 Task: Check the average views per listing of 1 bathroom in the last 5 years.
Action: Mouse moved to (808, 186)
Screenshot: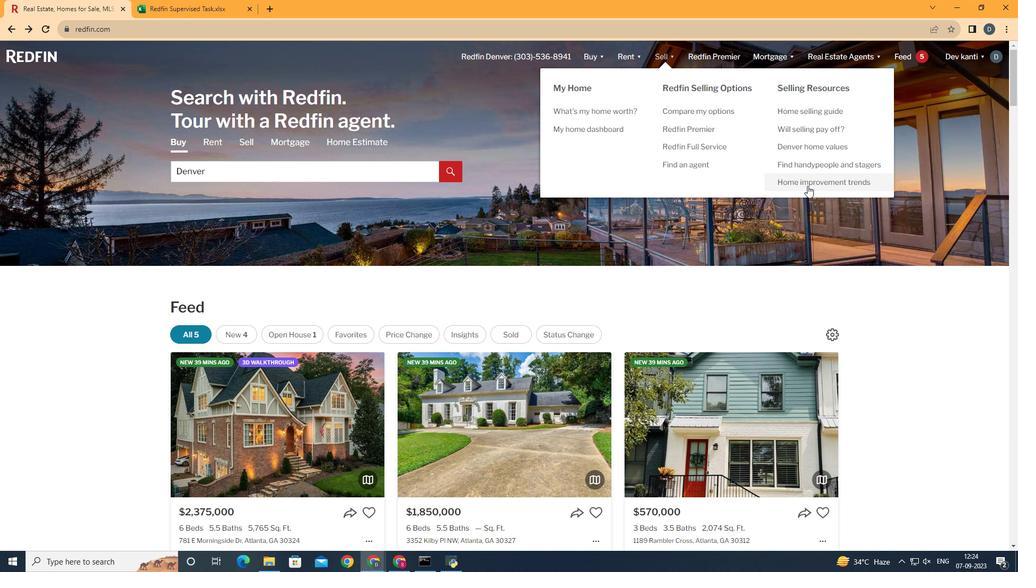 
Action: Mouse pressed left at (808, 186)
Screenshot: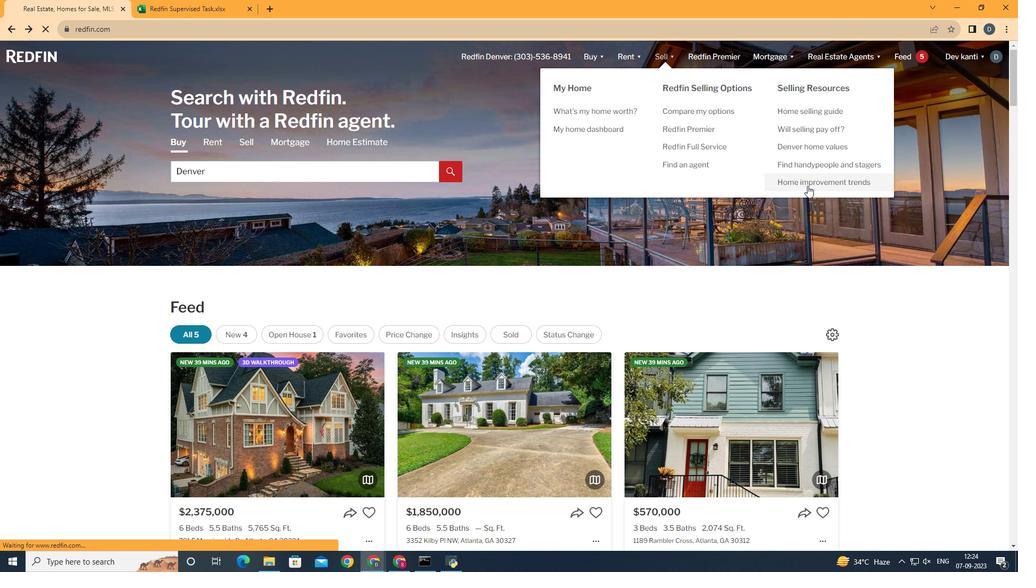 
Action: Mouse moved to (262, 204)
Screenshot: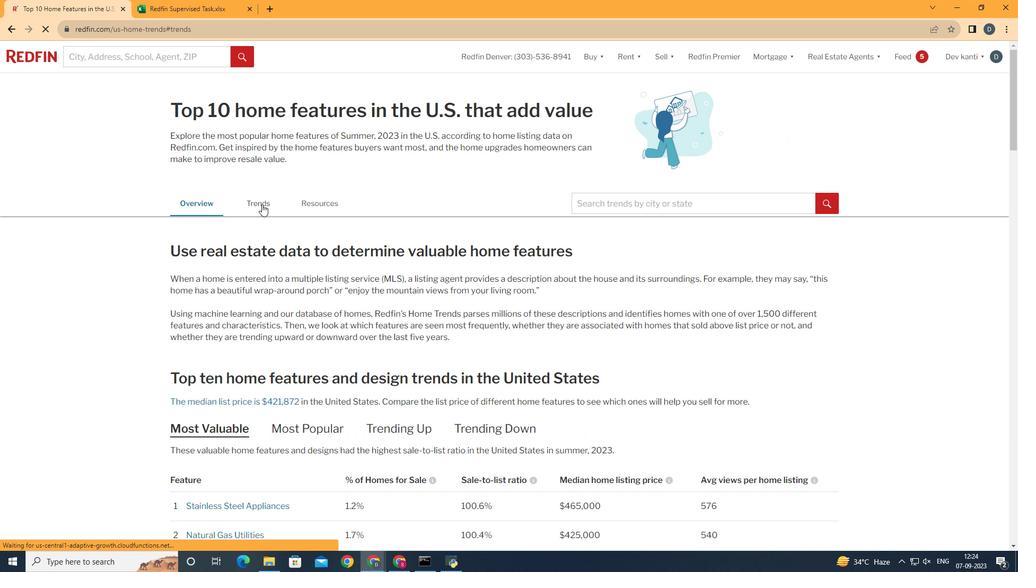 
Action: Mouse pressed left at (262, 204)
Screenshot: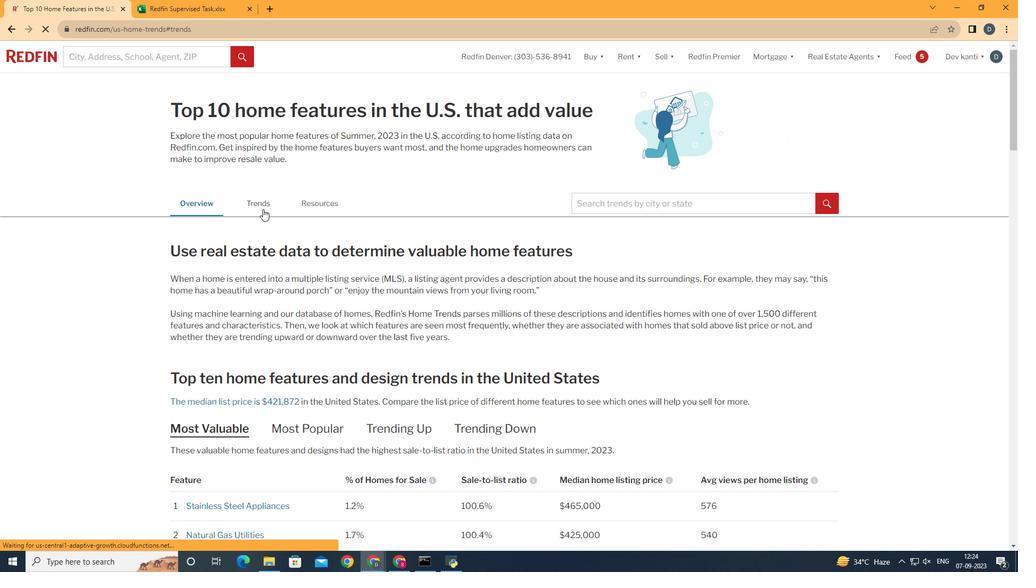 
Action: Mouse moved to (323, 241)
Screenshot: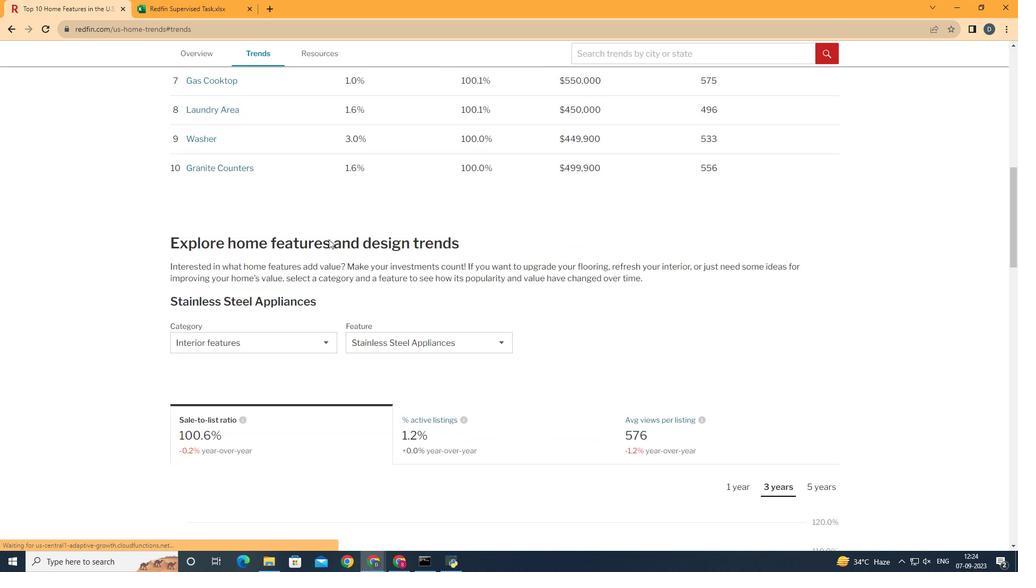 
Action: Mouse scrolled (323, 241) with delta (0, 0)
Screenshot: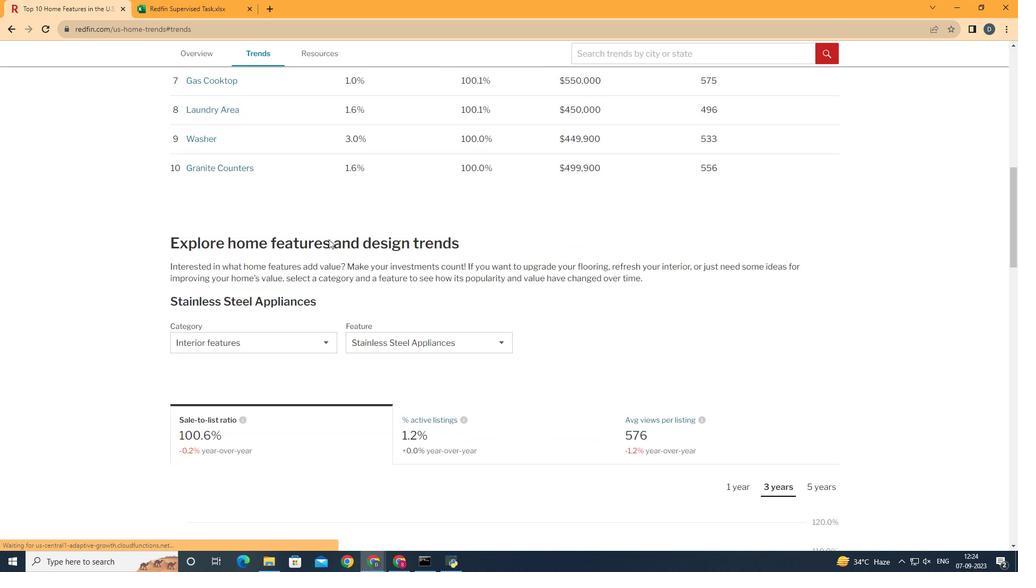
Action: Mouse moved to (324, 241)
Screenshot: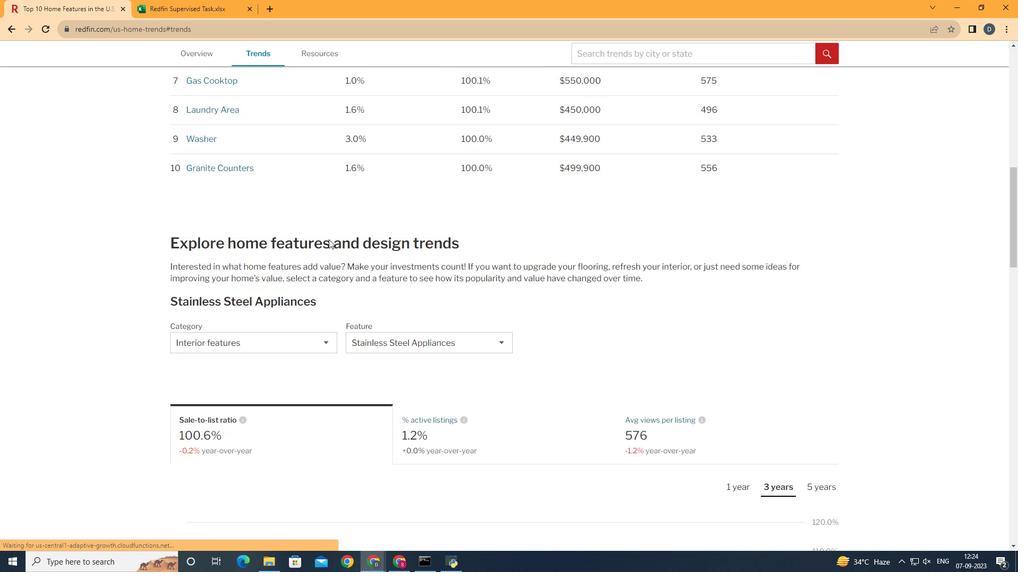 
Action: Mouse scrolled (324, 241) with delta (0, 0)
Screenshot: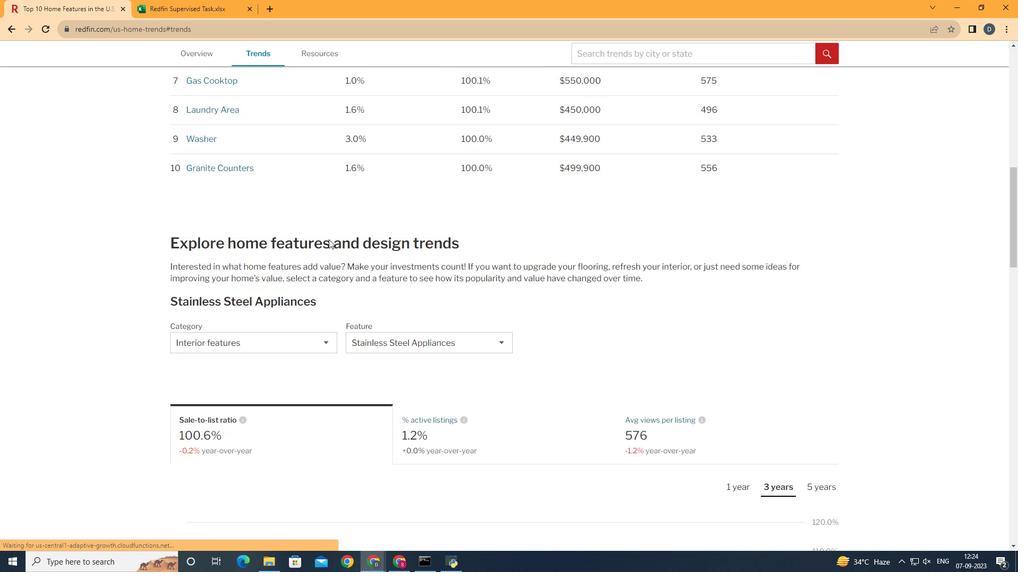 
Action: Mouse moved to (325, 241)
Screenshot: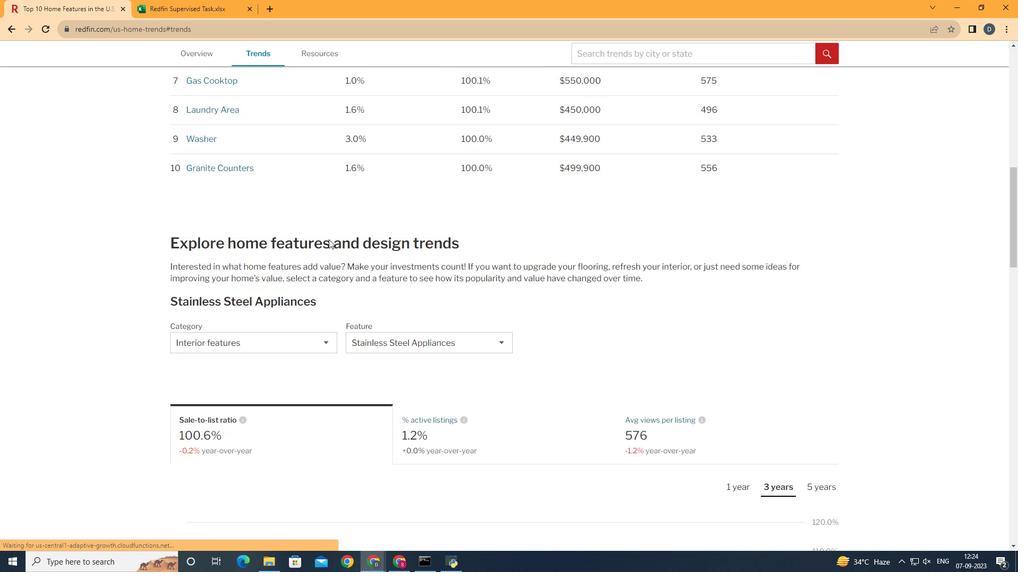 
Action: Mouse scrolled (325, 240) with delta (0, 0)
Screenshot: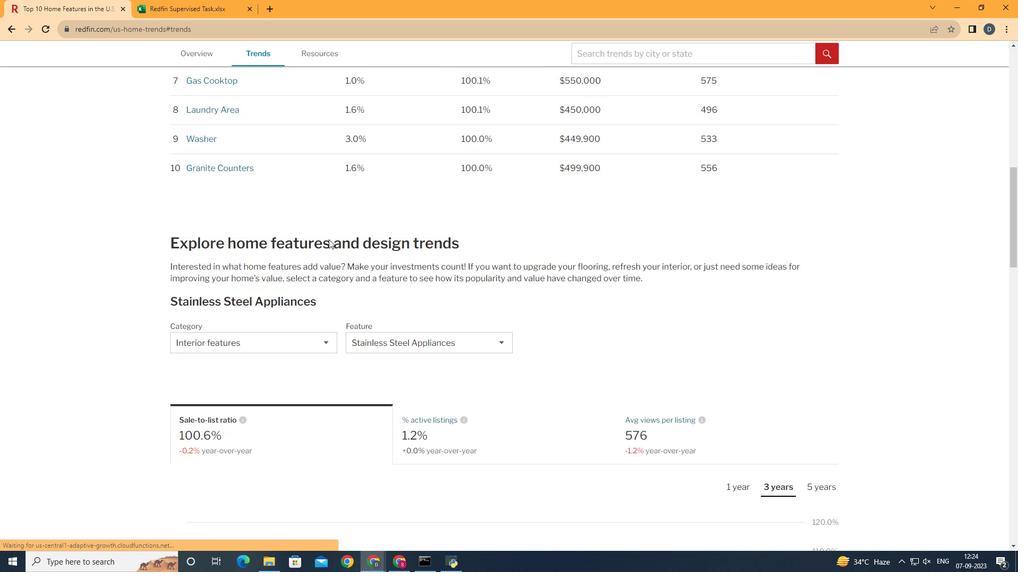 
Action: Mouse moved to (325, 241)
Screenshot: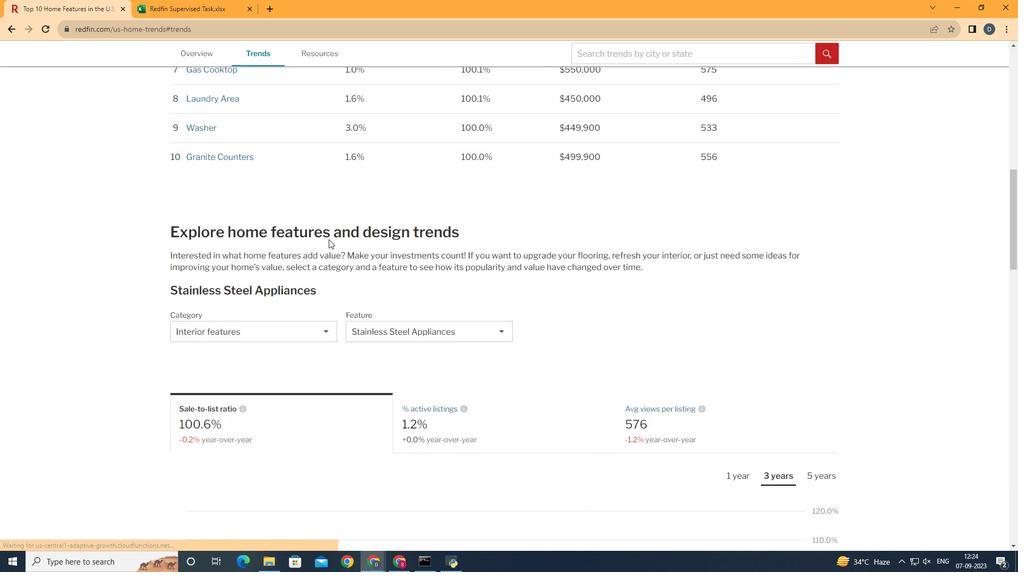 
Action: Mouse scrolled (325, 240) with delta (0, 0)
Screenshot: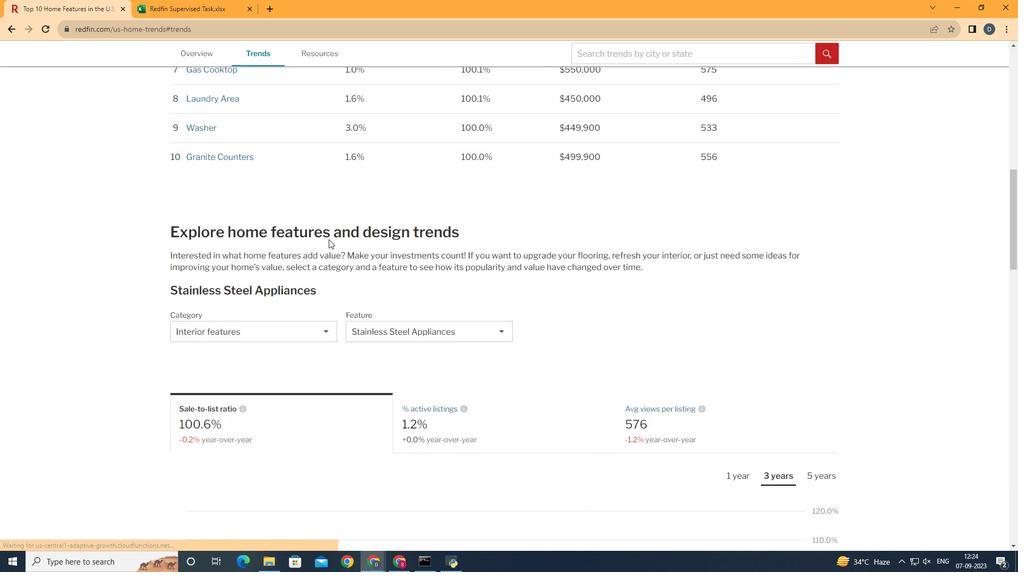 
Action: Mouse moved to (326, 240)
Screenshot: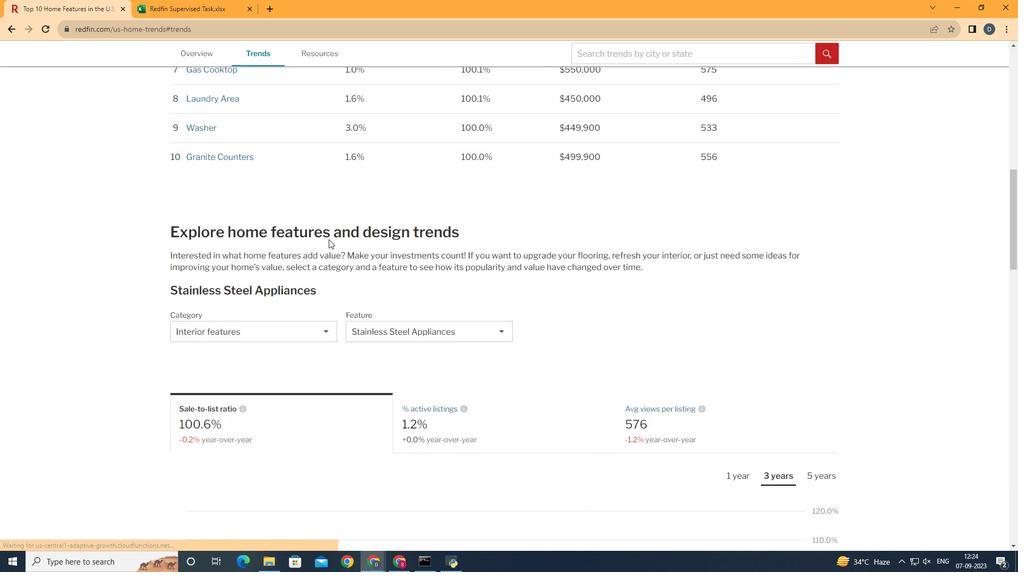 
Action: Mouse scrolled (326, 240) with delta (0, 0)
Screenshot: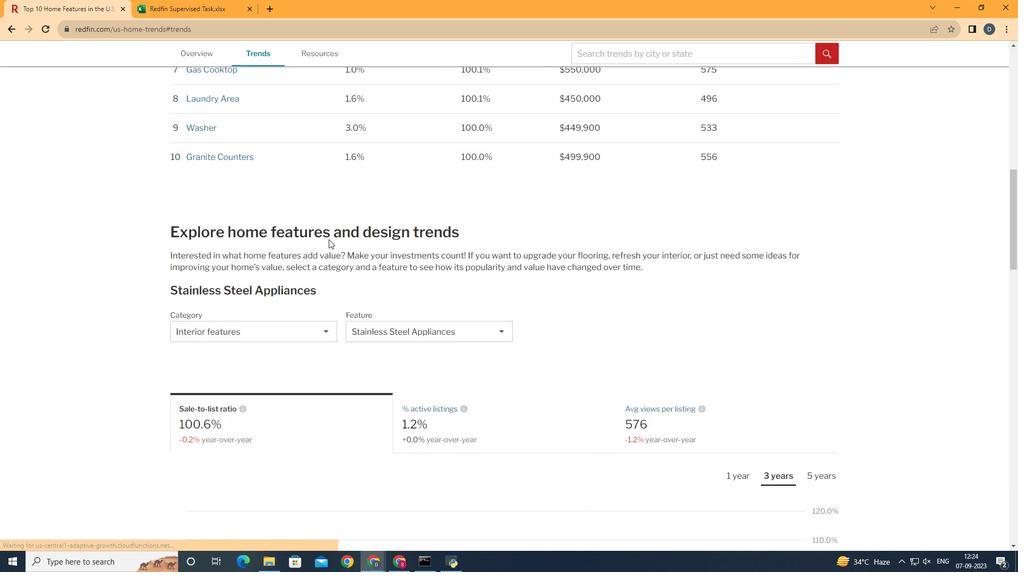 
Action: Mouse moved to (328, 240)
Screenshot: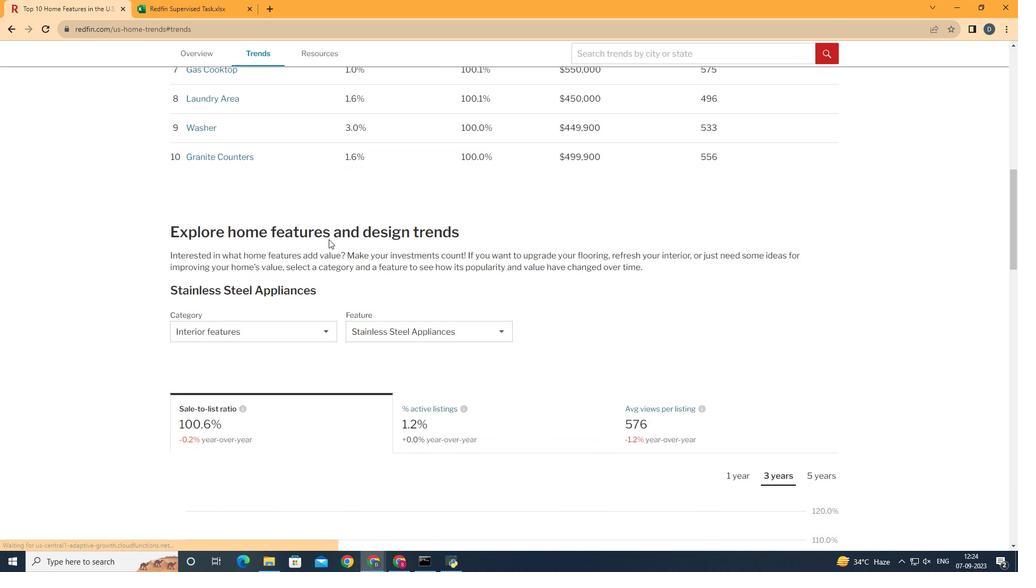 
Action: Mouse scrolled (328, 239) with delta (0, 0)
Screenshot: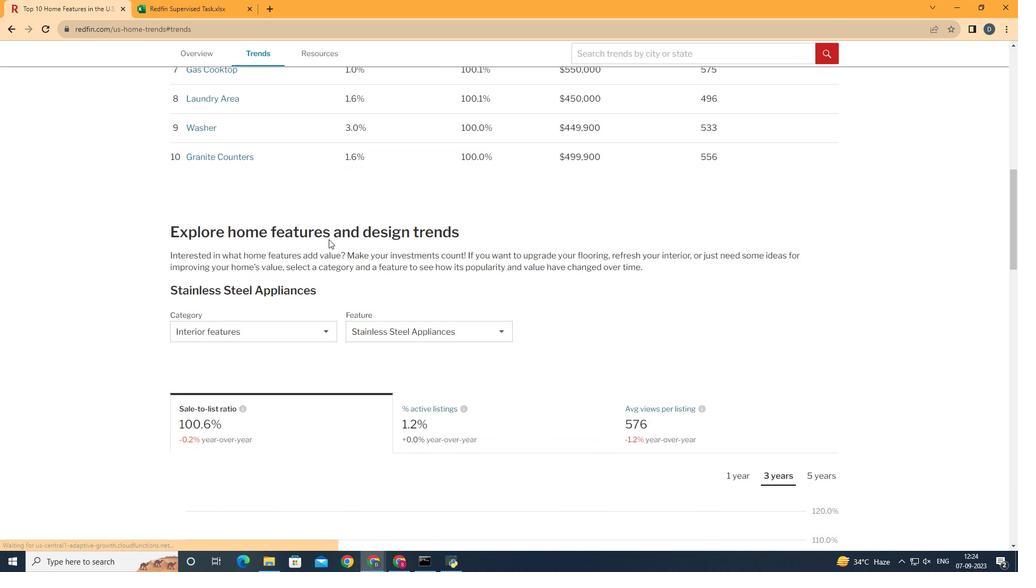 
Action: Mouse moved to (328, 239)
Screenshot: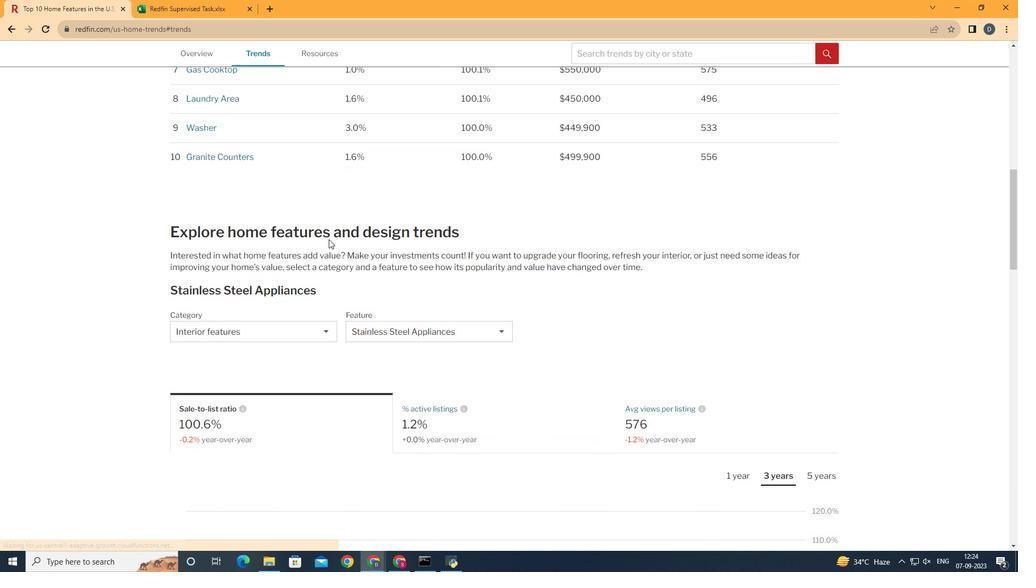 
Action: Mouse scrolled (328, 239) with delta (0, 0)
Screenshot: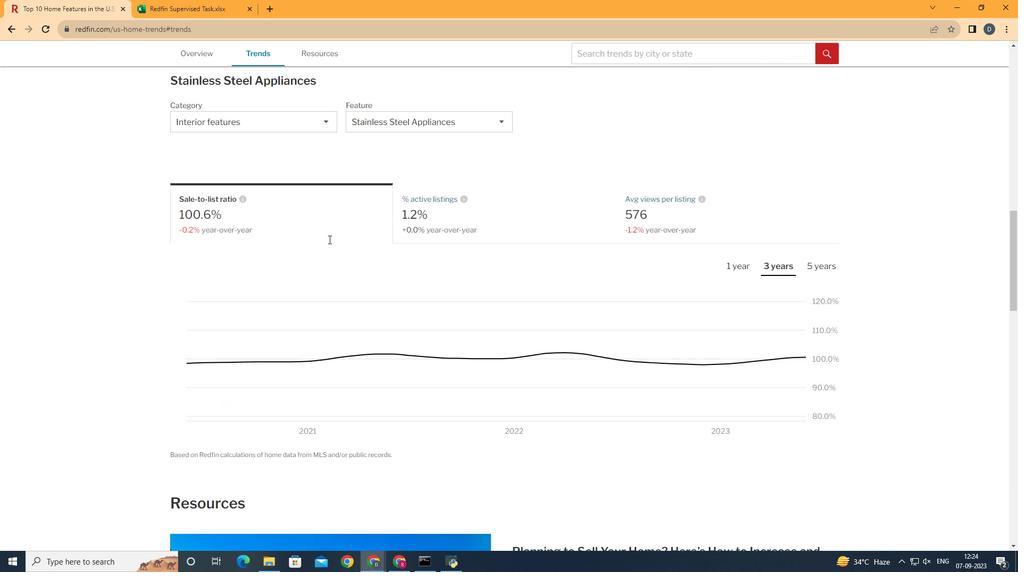 
Action: Mouse scrolled (328, 239) with delta (0, 0)
Screenshot: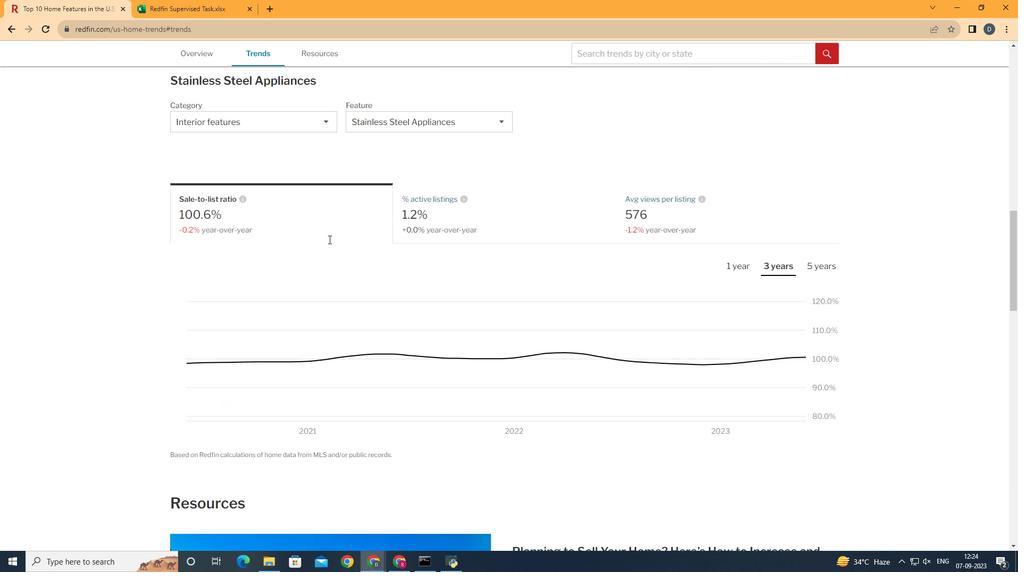 
Action: Mouse scrolled (328, 239) with delta (0, 0)
Screenshot: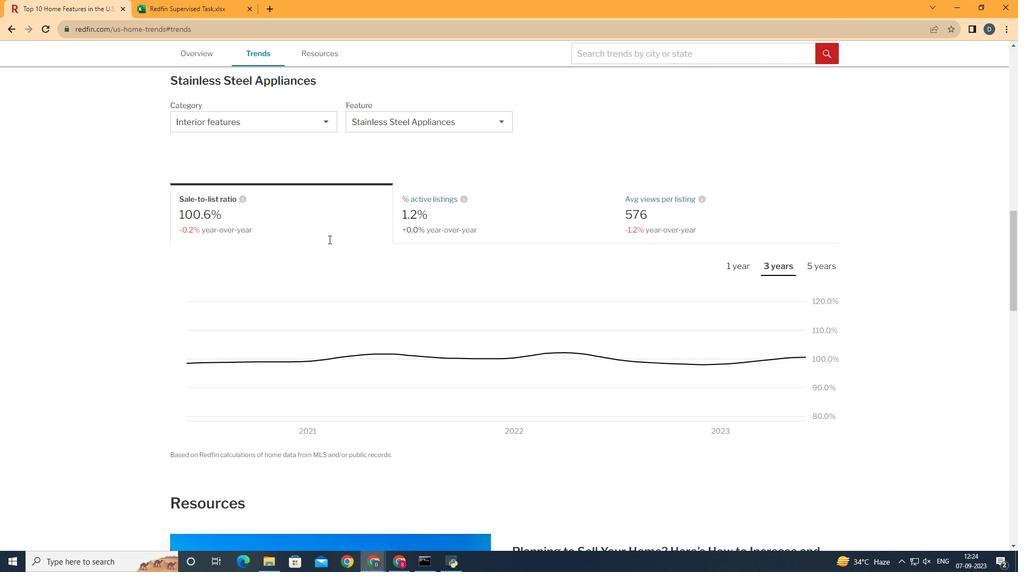 
Action: Mouse scrolled (328, 239) with delta (0, 0)
Screenshot: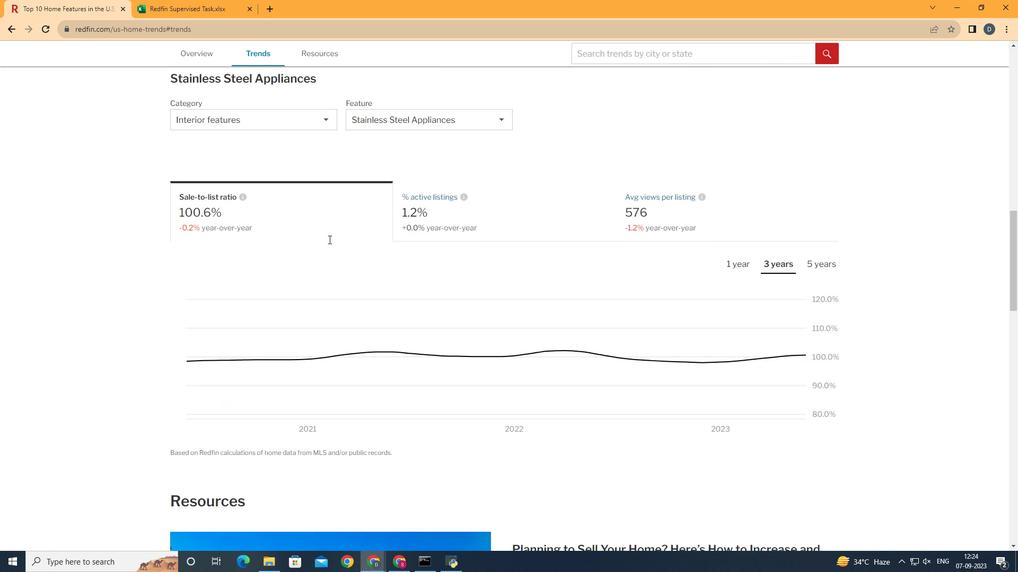 
Action: Mouse moved to (284, 113)
Screenshot: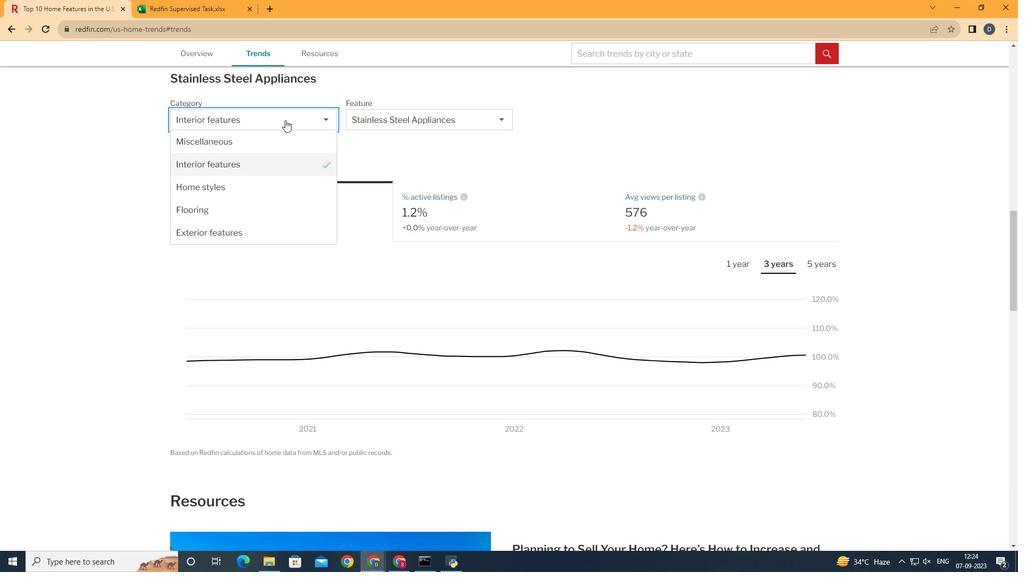 
Action: Mouse pressed left at (284, 113)
Screenshot: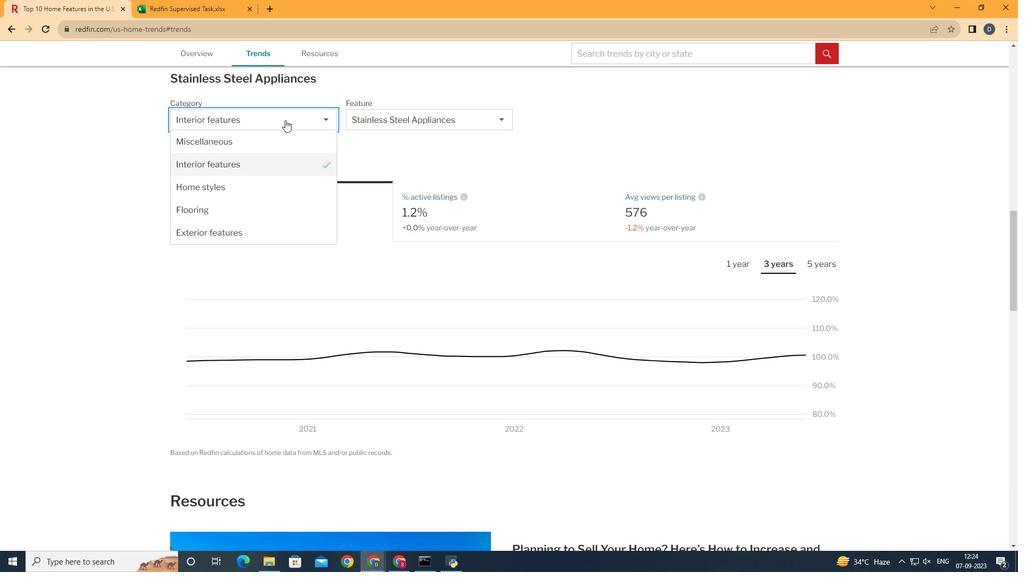 
Action: Mouse moved to (287, 166)
Screenshot: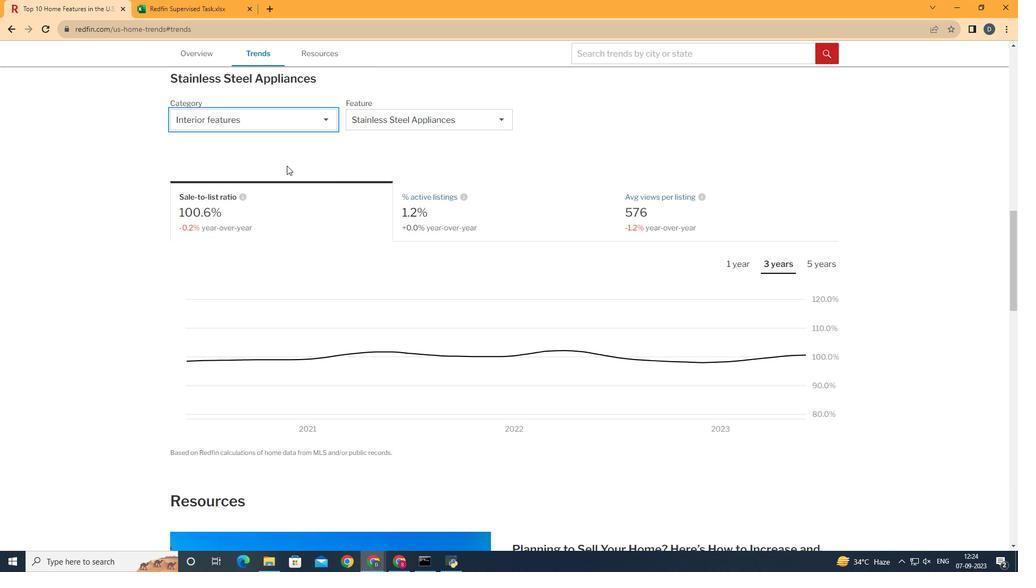 
Action: Mouse pressed left at (287, 166)
Screenshot: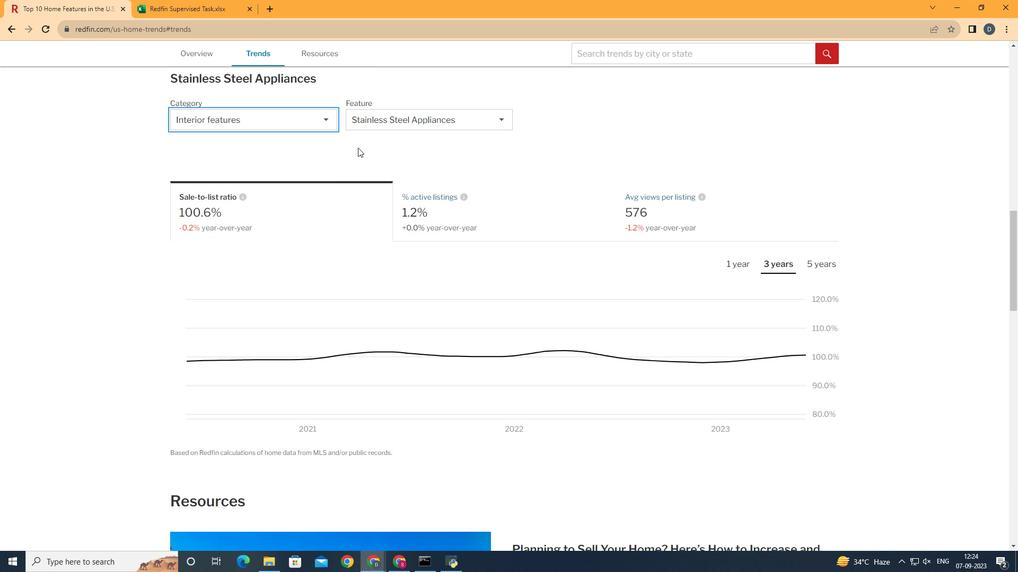 
Action: Mouse moved to (473, 124)
Screenshot: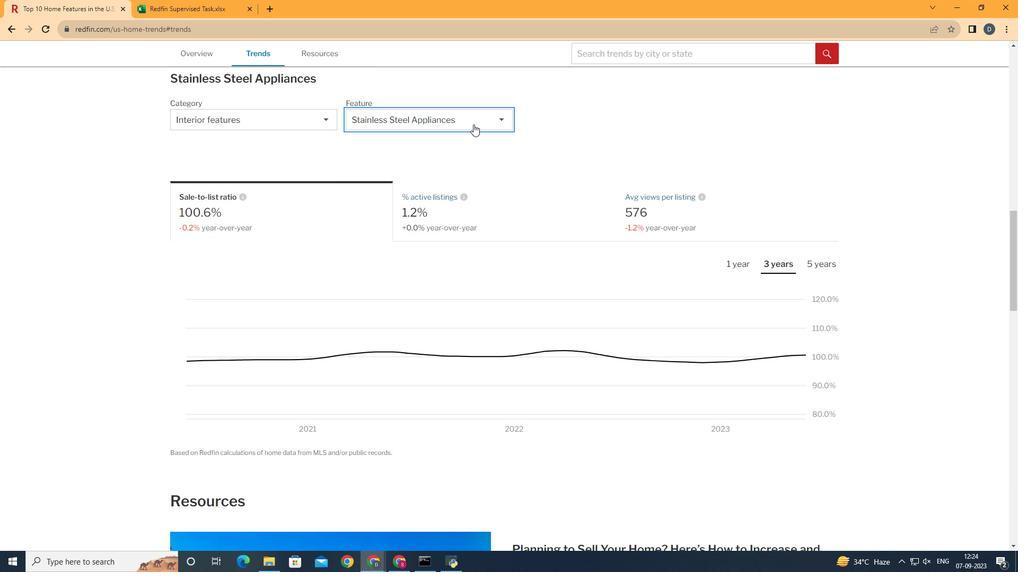 
Action: Mouse pressed left at (473, 124)
Screenshot: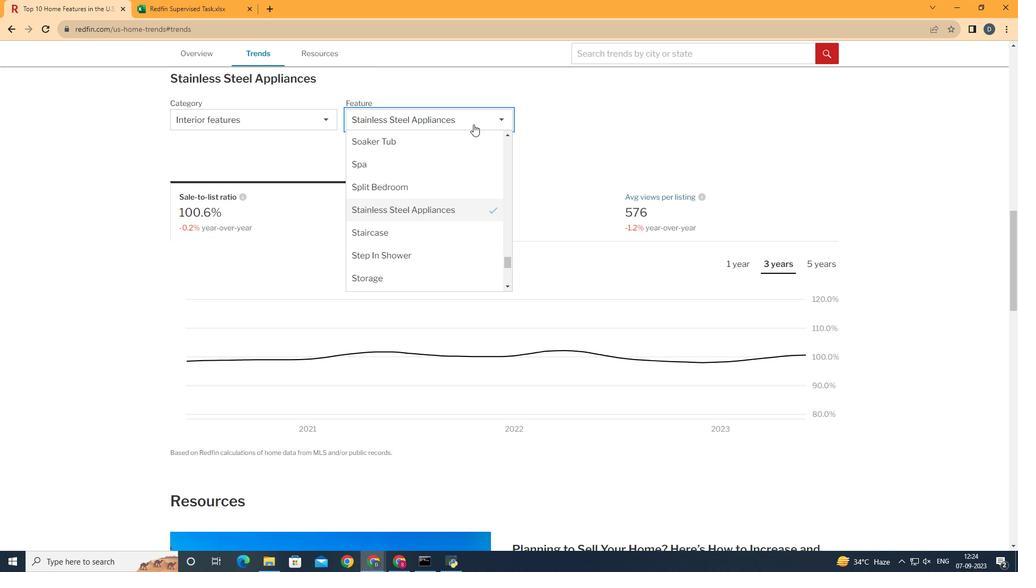 
Action: Mouse moved to (487, 207)
Screenshot: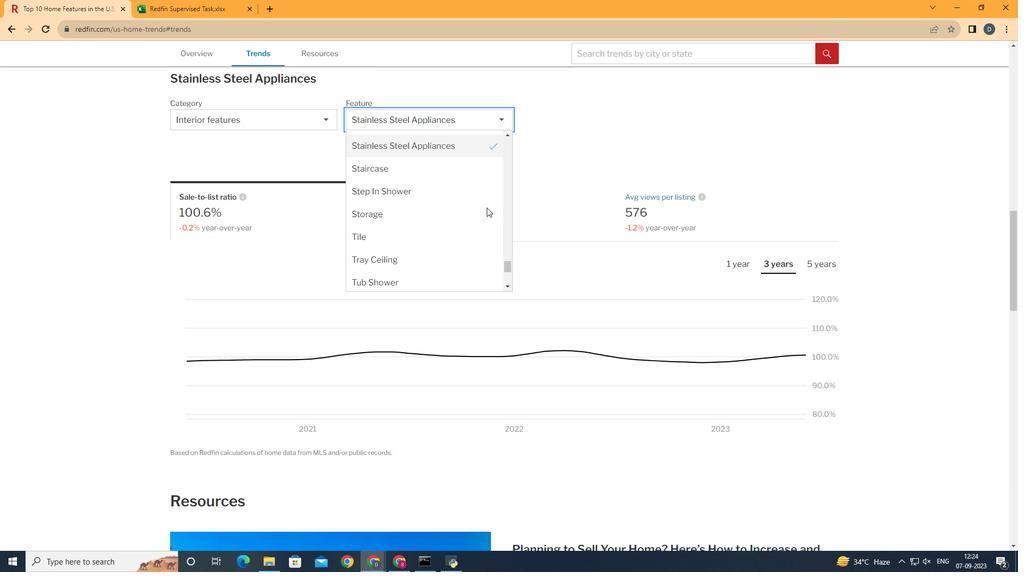 
Action: Mouse scrolled (487, 207) with delta (0, 0)
Screenshot: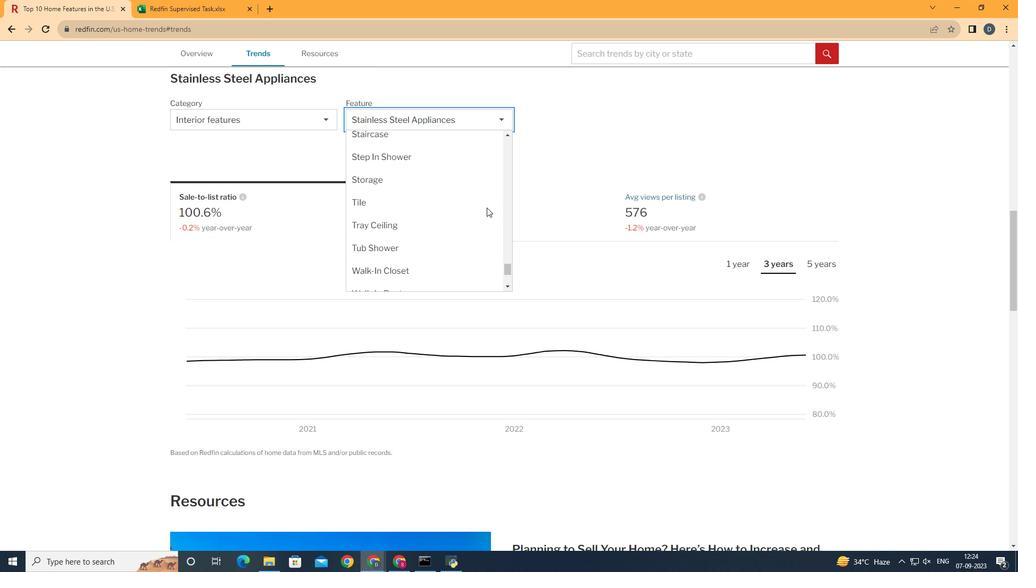 
Action: Mouse scrolled (487, 207) with delta (0, 0)
Screenshot: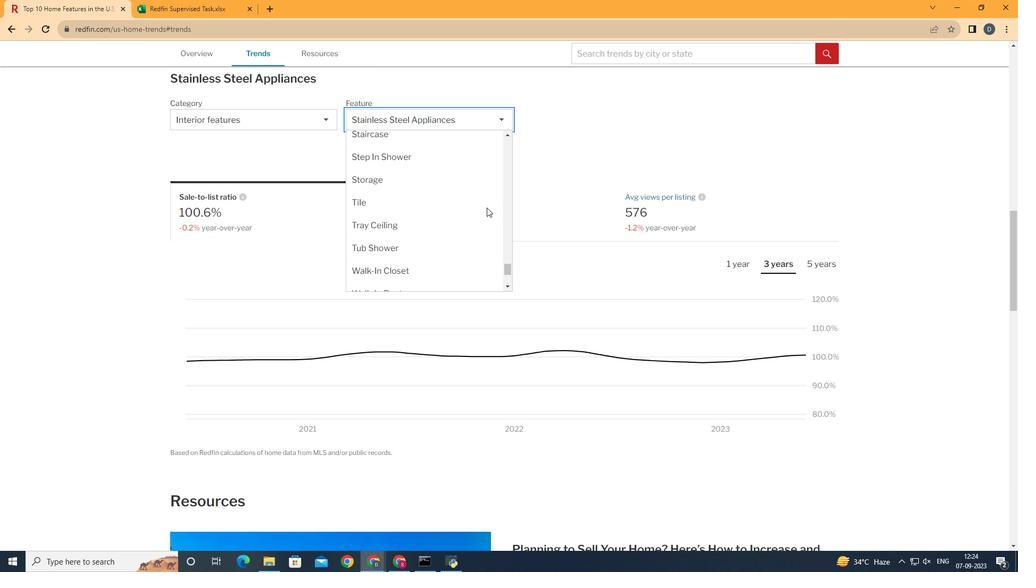 
Action: Mouse moved to (508, 271)
Screenshot: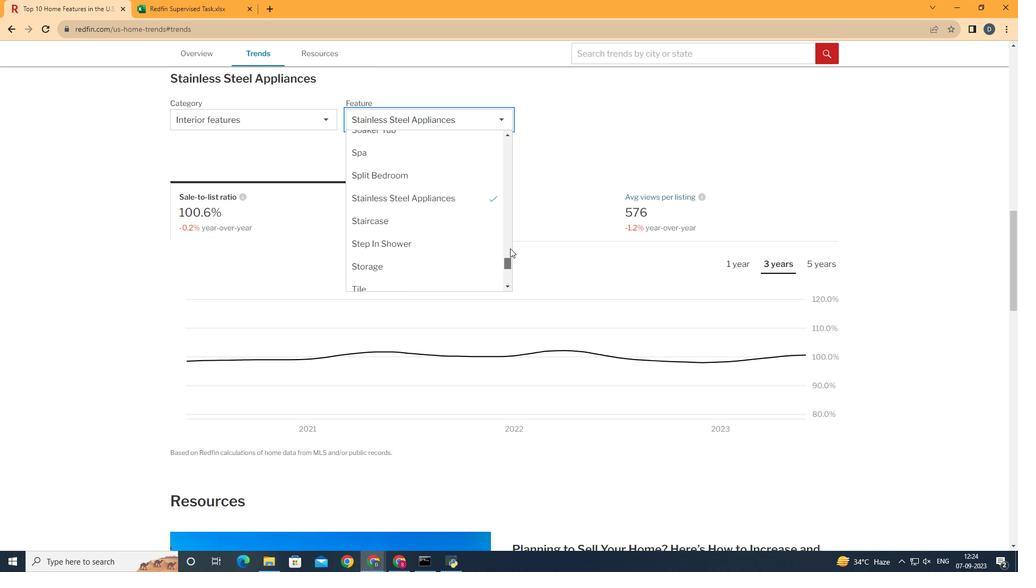 
Action: Mouse pressed left at (508, 271)
Screenshot: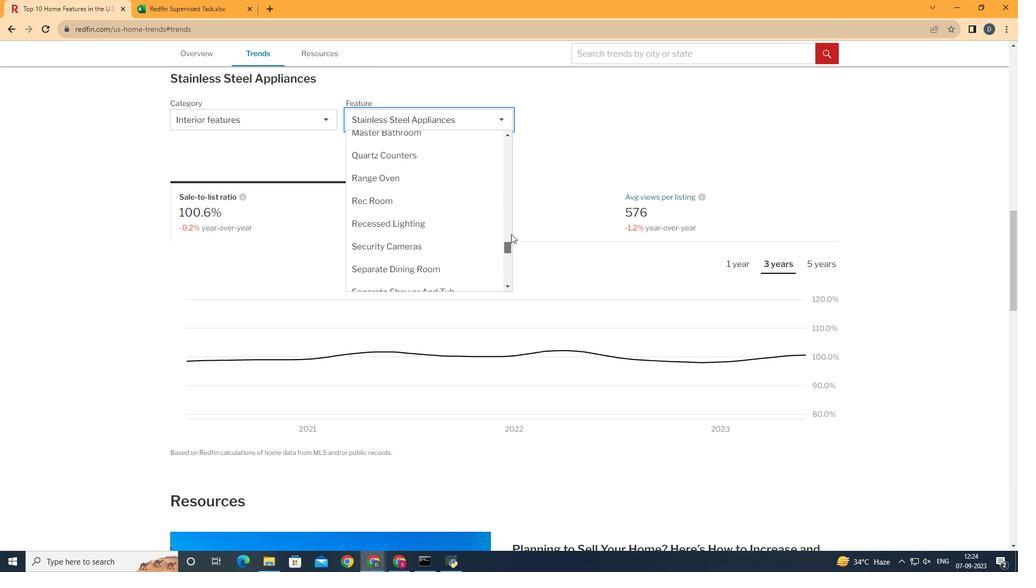 
Action: Mouse moved to (464, 141)
Screenshot: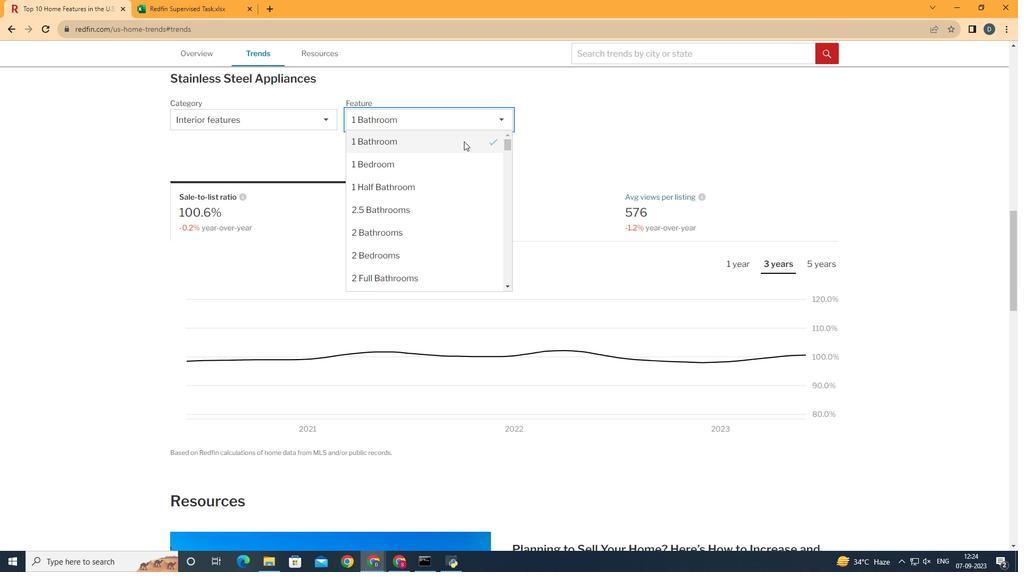 
Action: Mouse pressed left at (464, 141)
Screenshot: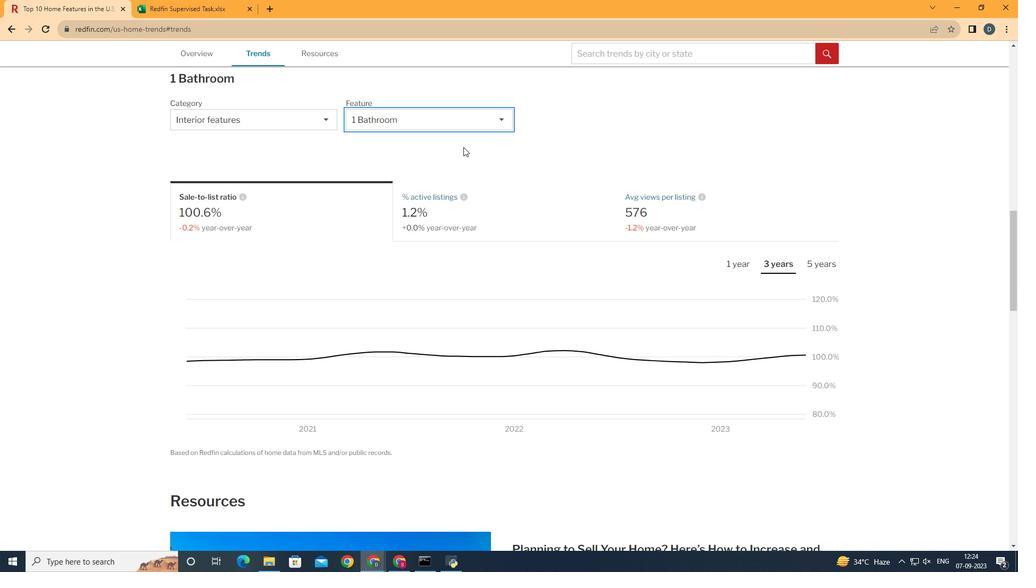
Action: Mouse moved to (750, 216)
Screenshot: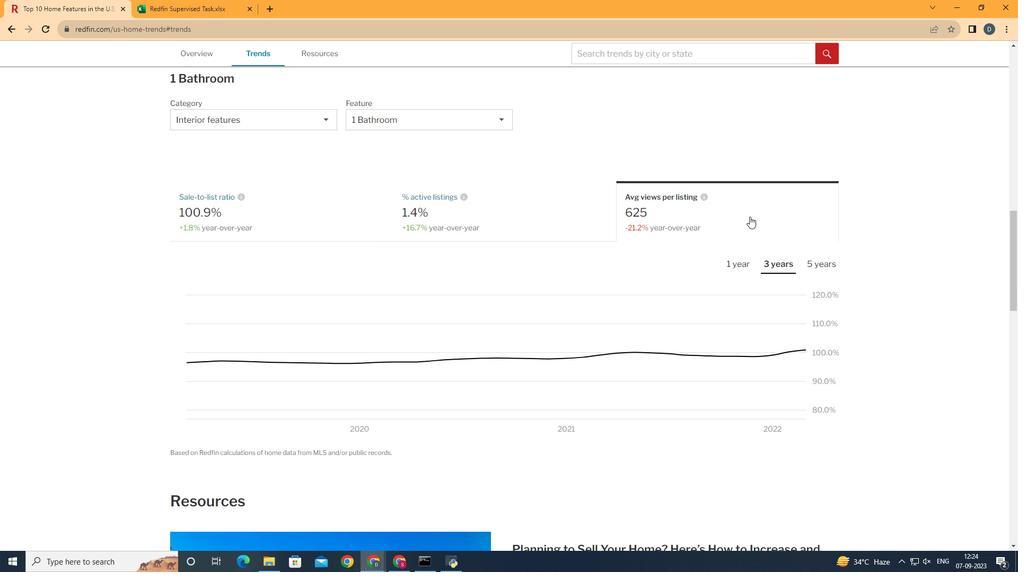 
Action: Mouse pressed left at (750, 216)
Screenshot: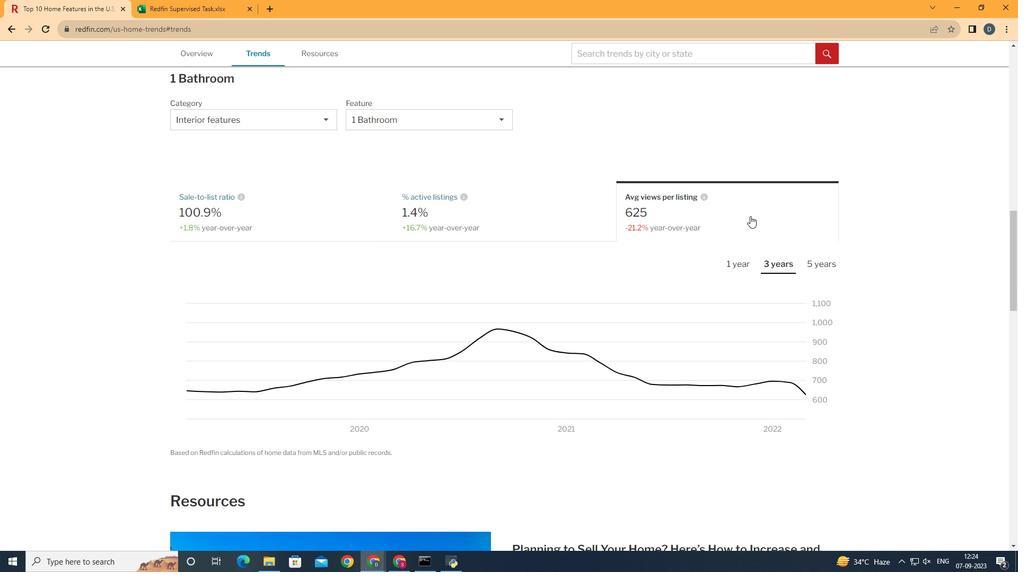 
Action: Mouse moved to (831, 264)
Screenshot: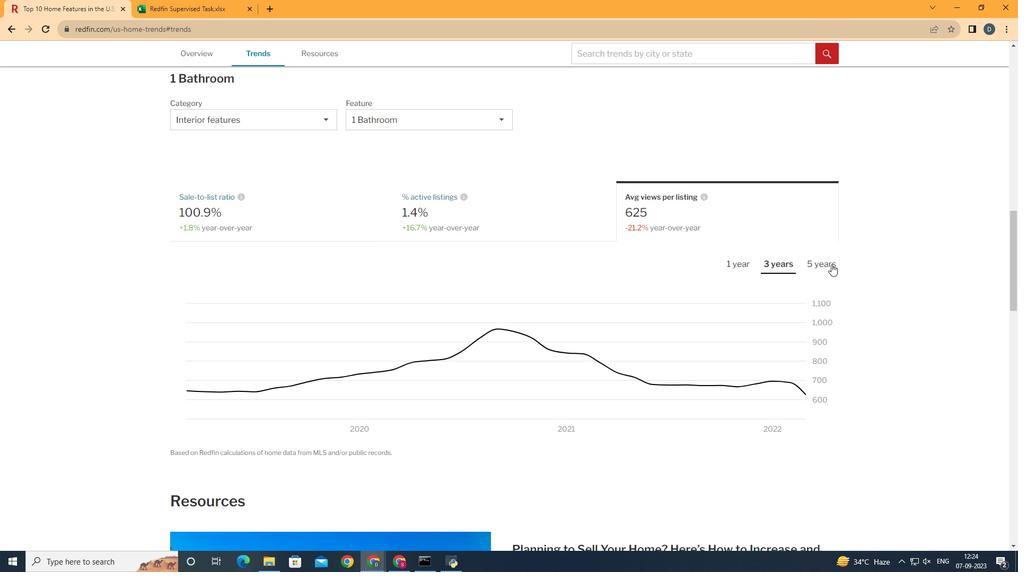 
Action: Mouse pressed left at (831, 264)
Screenshot: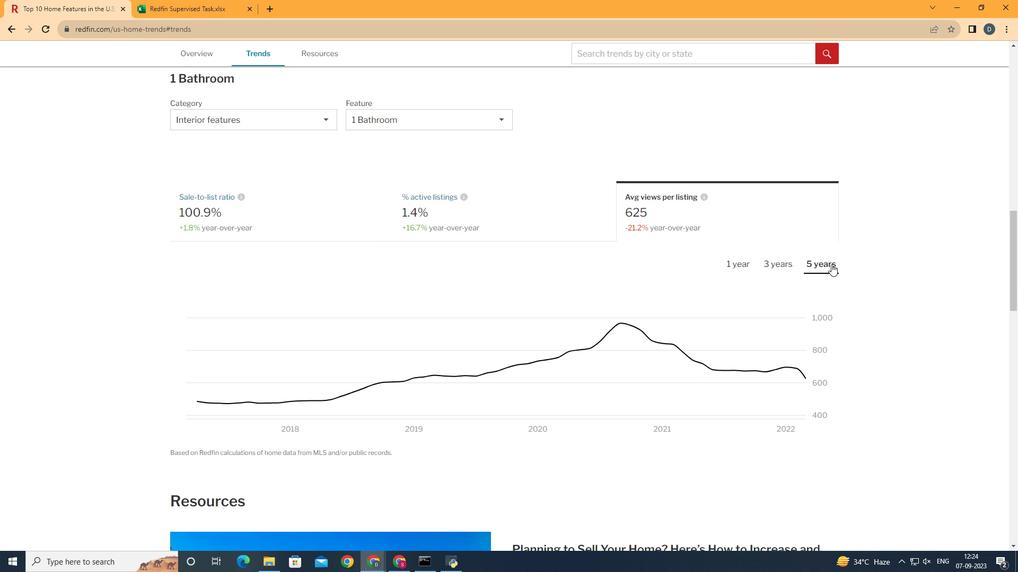 
Action: Mouse moved to (826, 382)
Screenshot: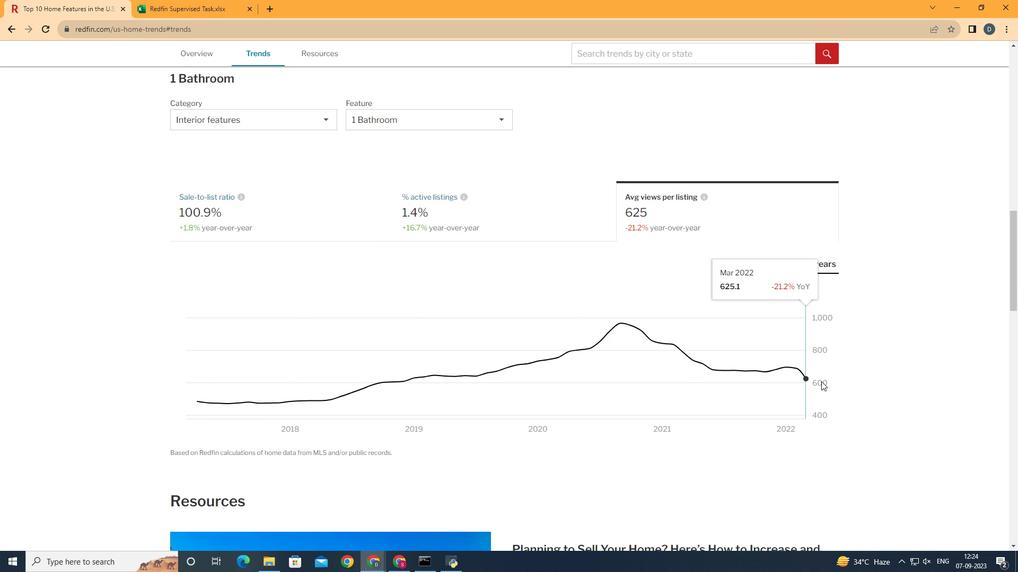 
